 Task: View and add the product "Funyuns Flamin Hot Onion Rings" to cart from the store "7-Eleven".
Action: Mouse moved to (59, 97)
Screenshot: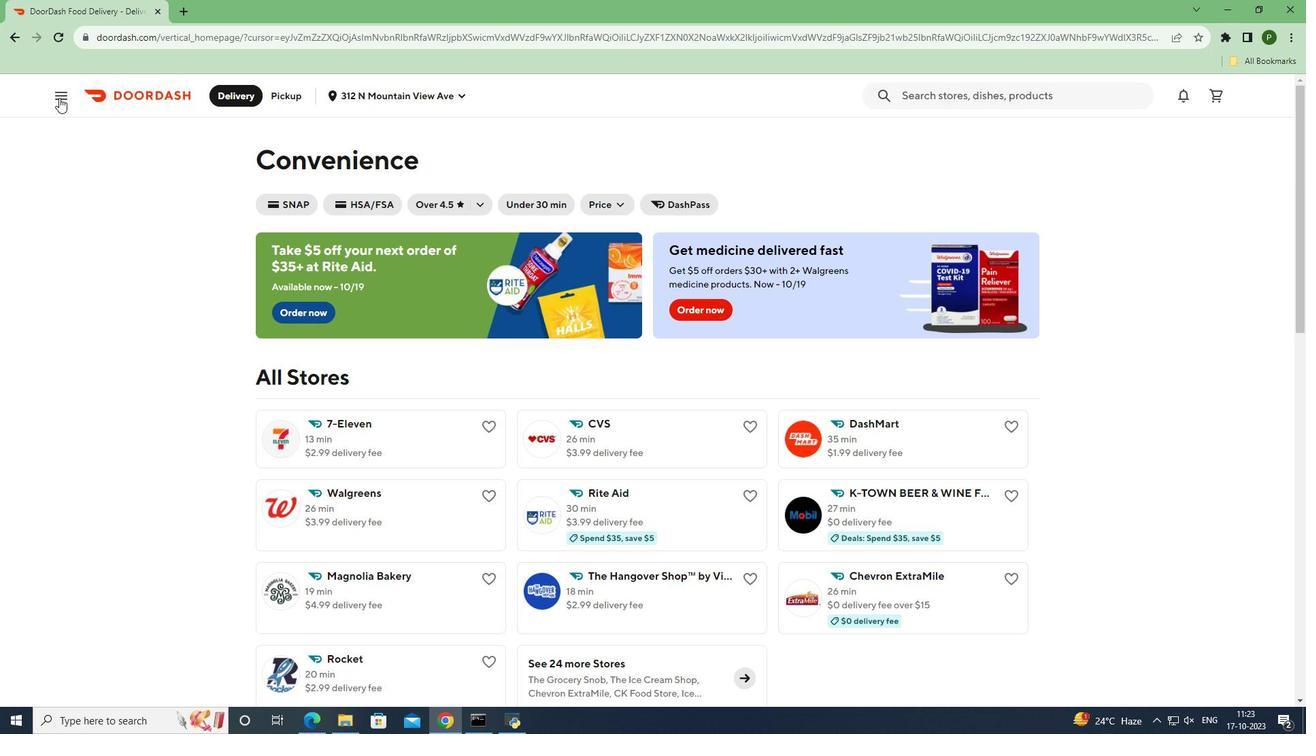 
Action: Mouse pressed left at (59, 97)
Screenshot: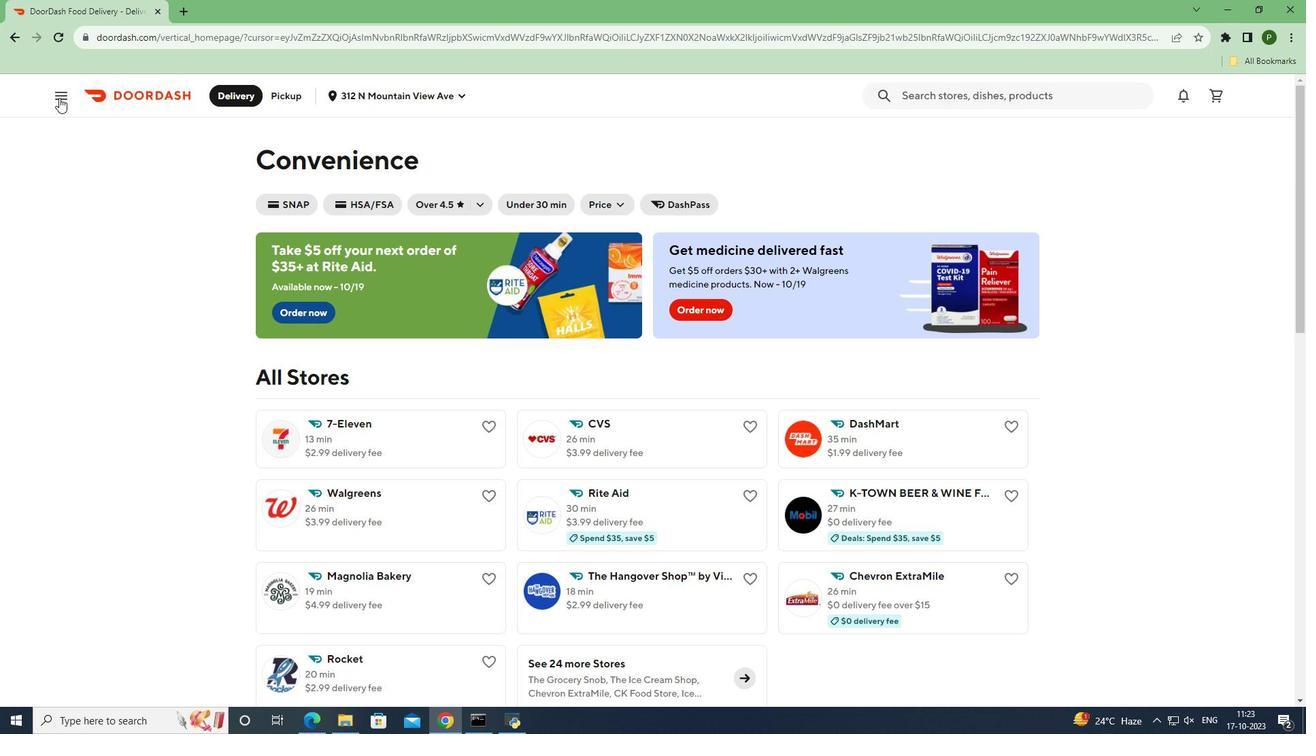 
Action: Mouse moved to (60, 193)
Screenshot: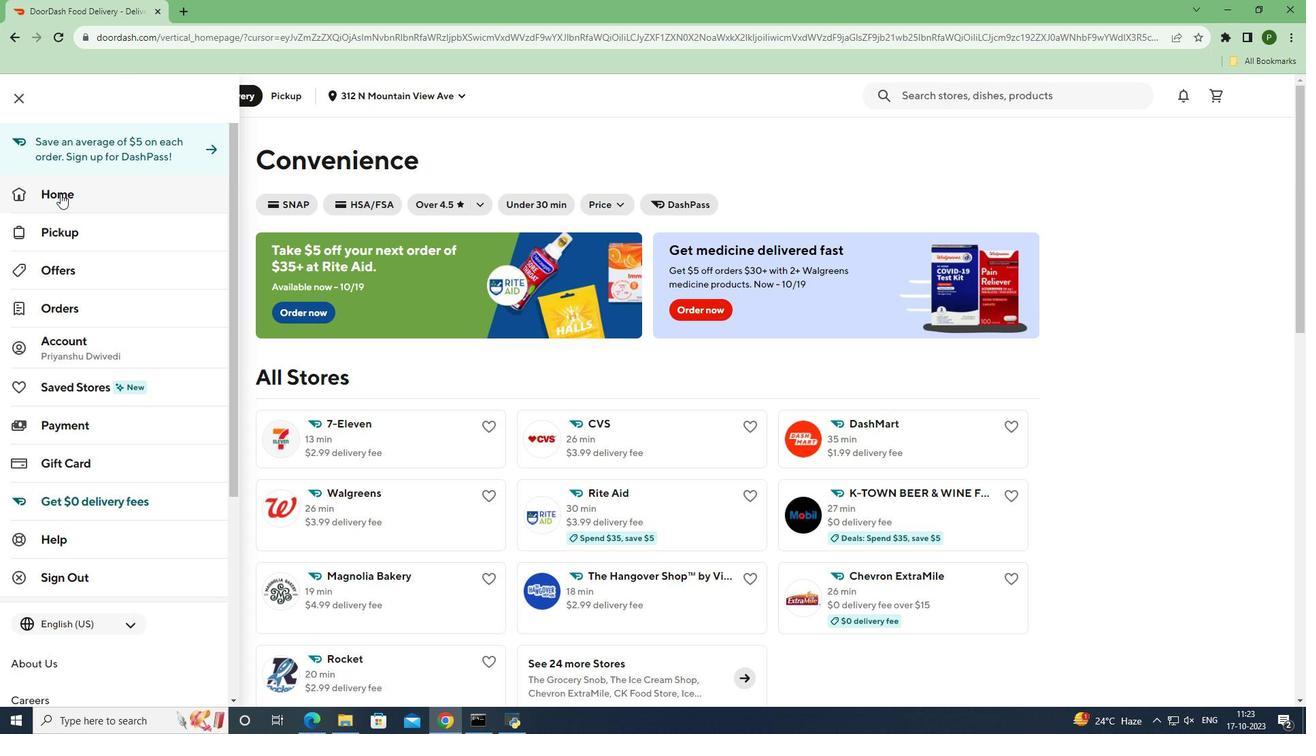
Action: Mouse pressed left at (60, 193)
Screenshot: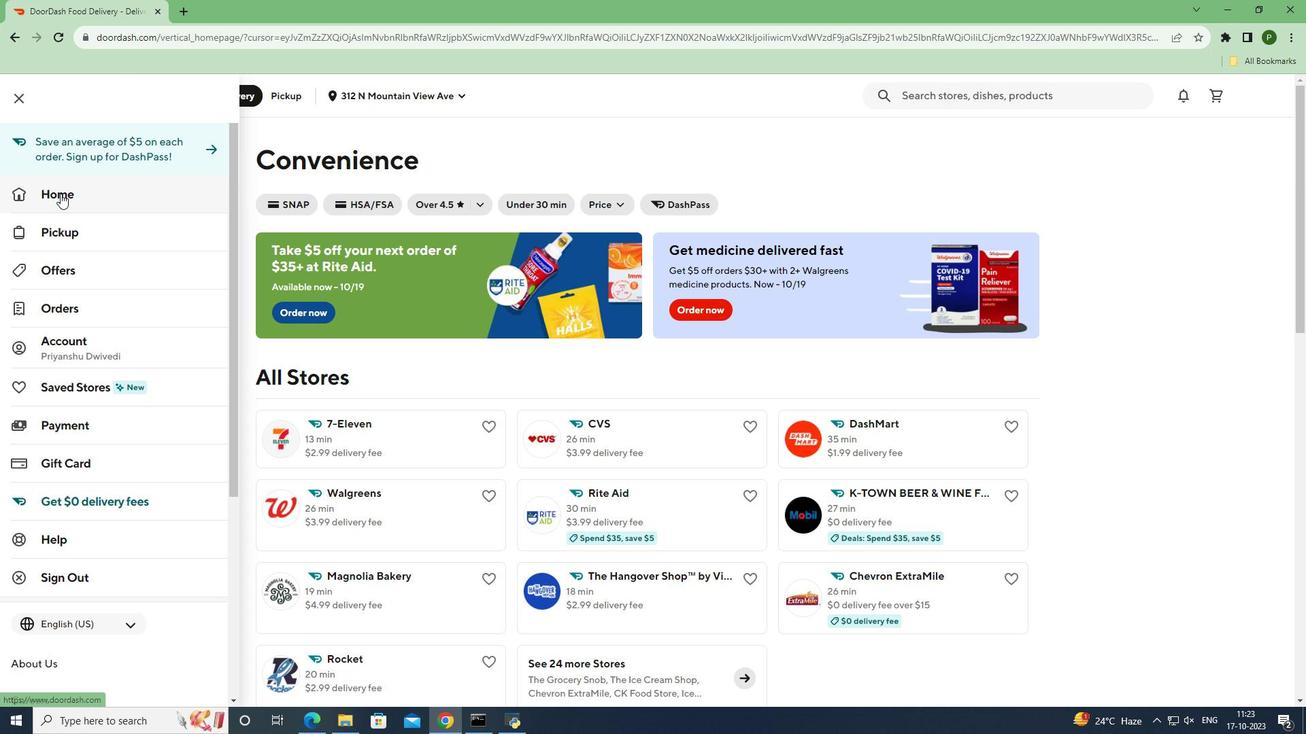 
Action: Mouse moved to (306, 141)
Screenshot: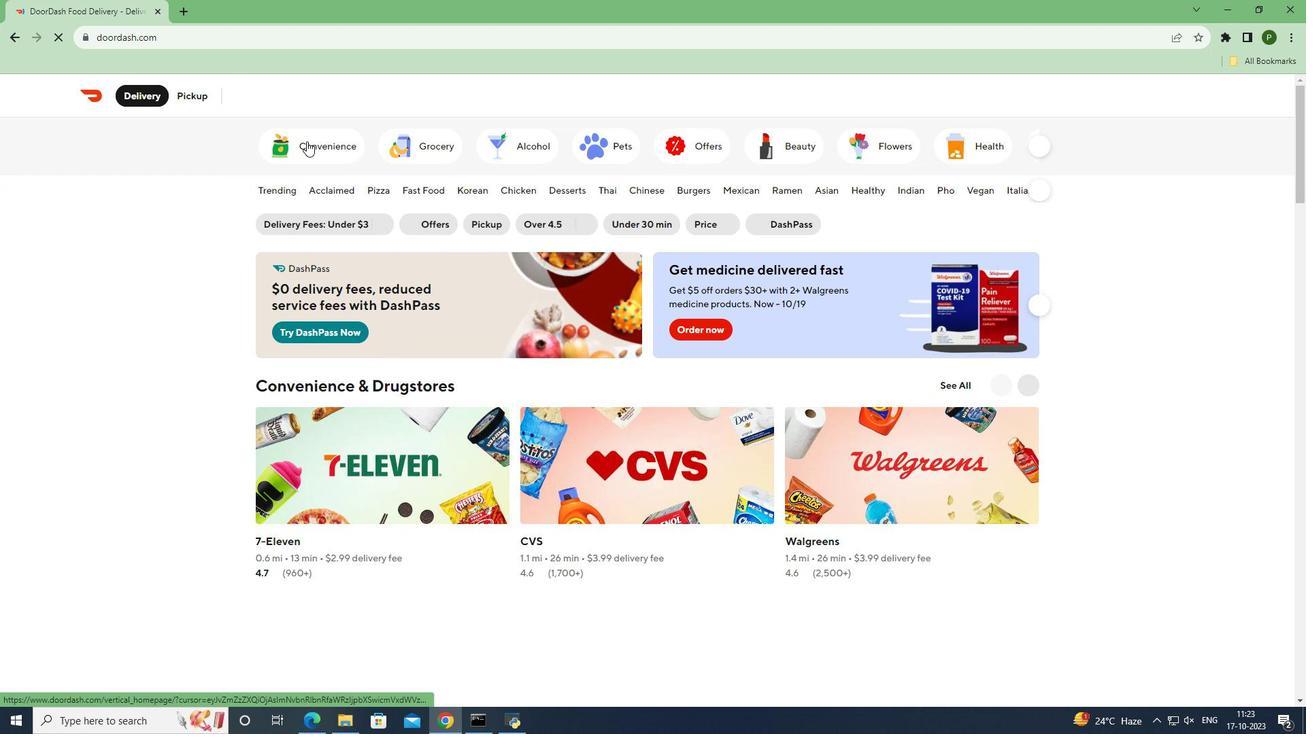 
Action: Mouse pressed left at (306, 141)
Screenshot: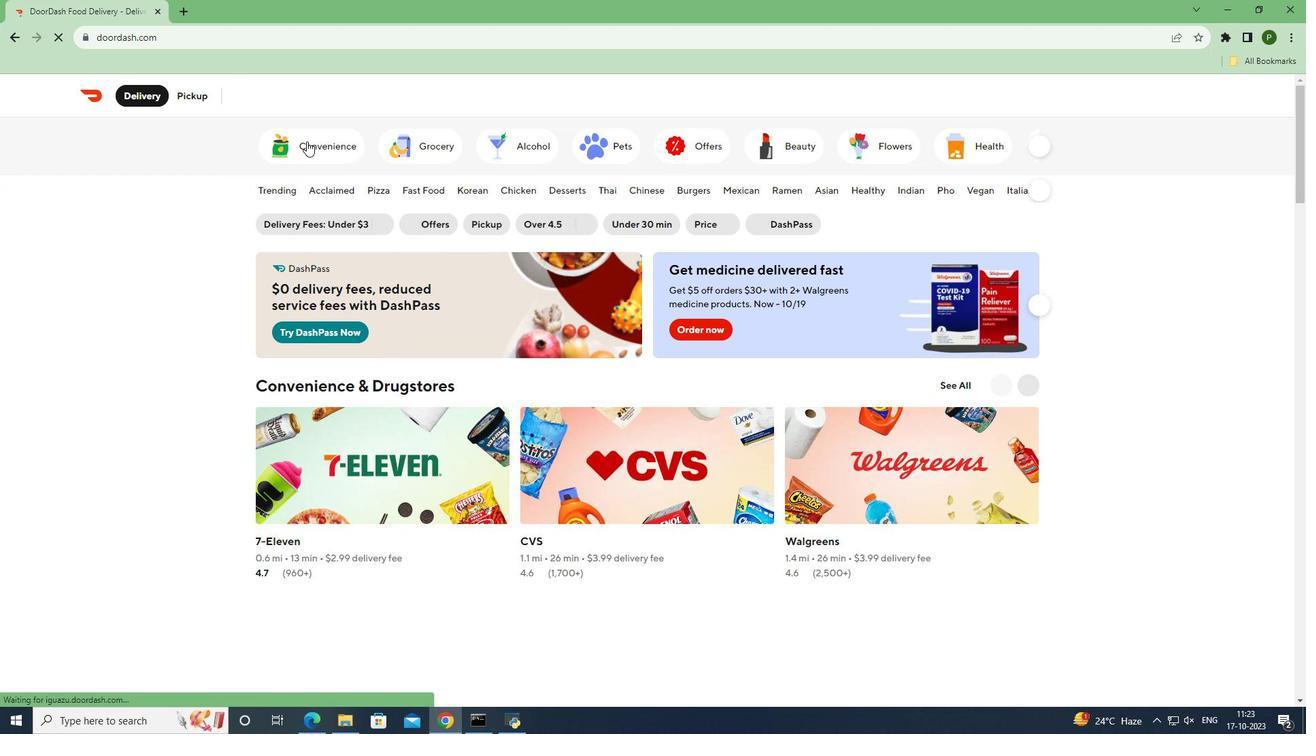 
Action: Mouse moved to (328, 427)
Screenshot: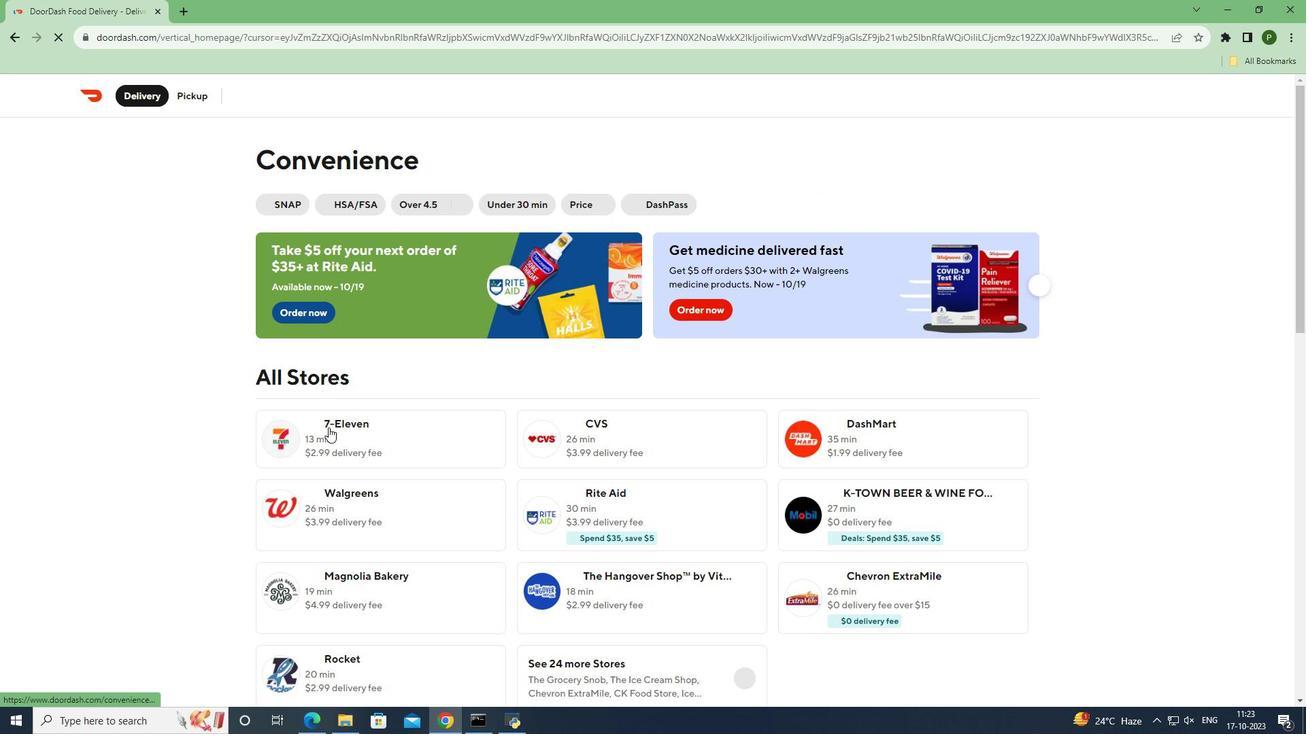 
Action: Mouse pressed left at (328, 427)
Screenshot: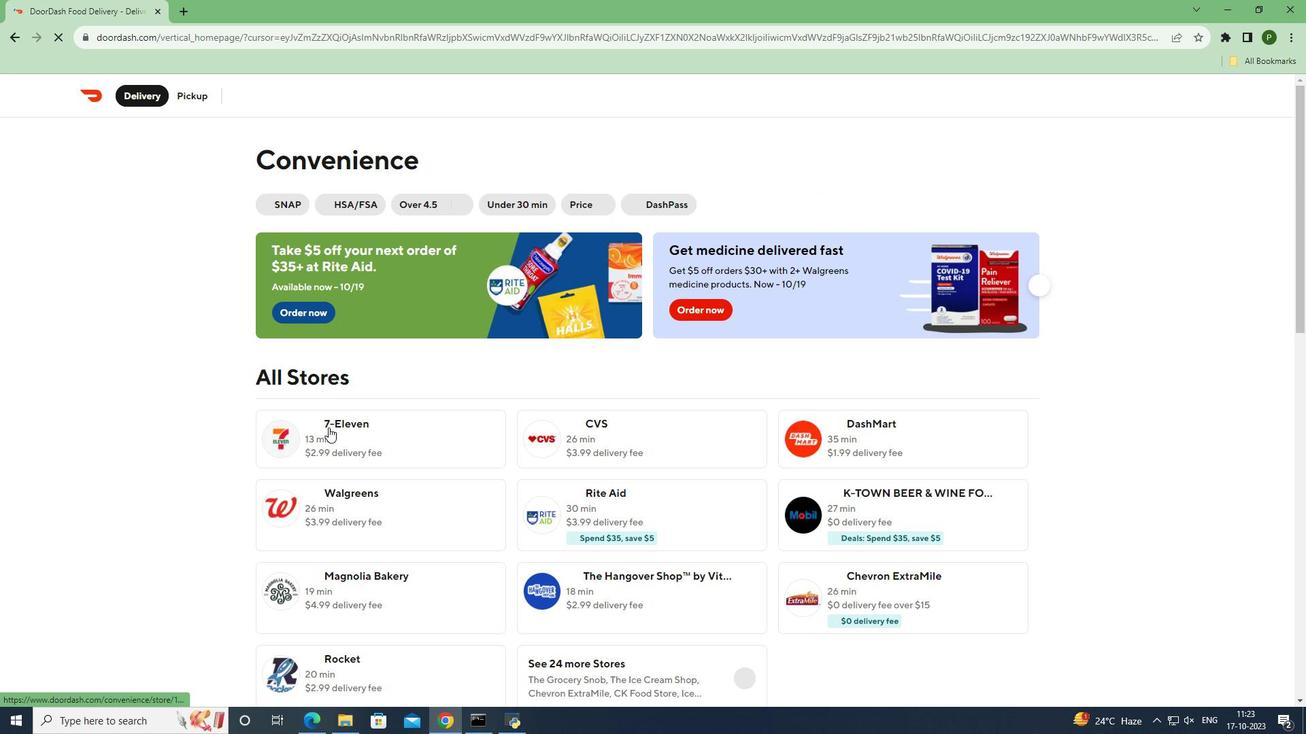 
Action: Mouse moved to (789, 216)
Screenshot: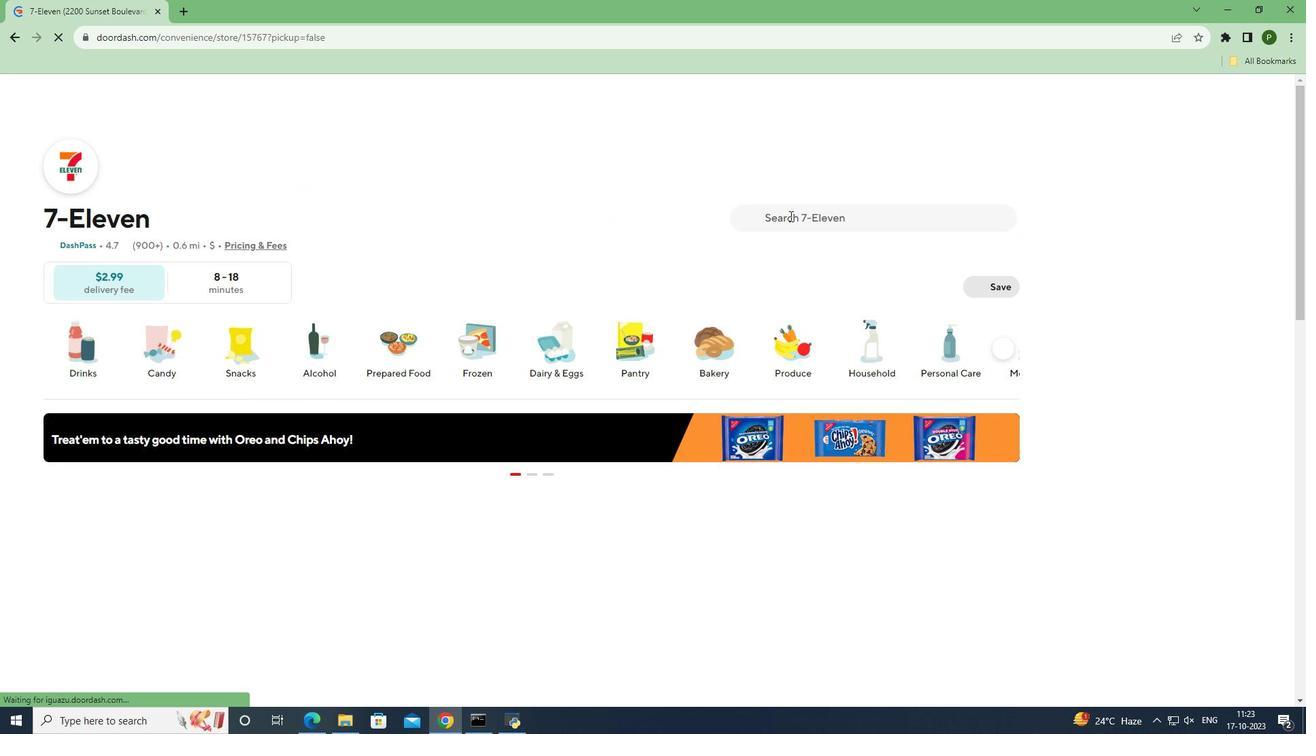 
Action: Mouse pressed left at (789, 216)
Screenshot: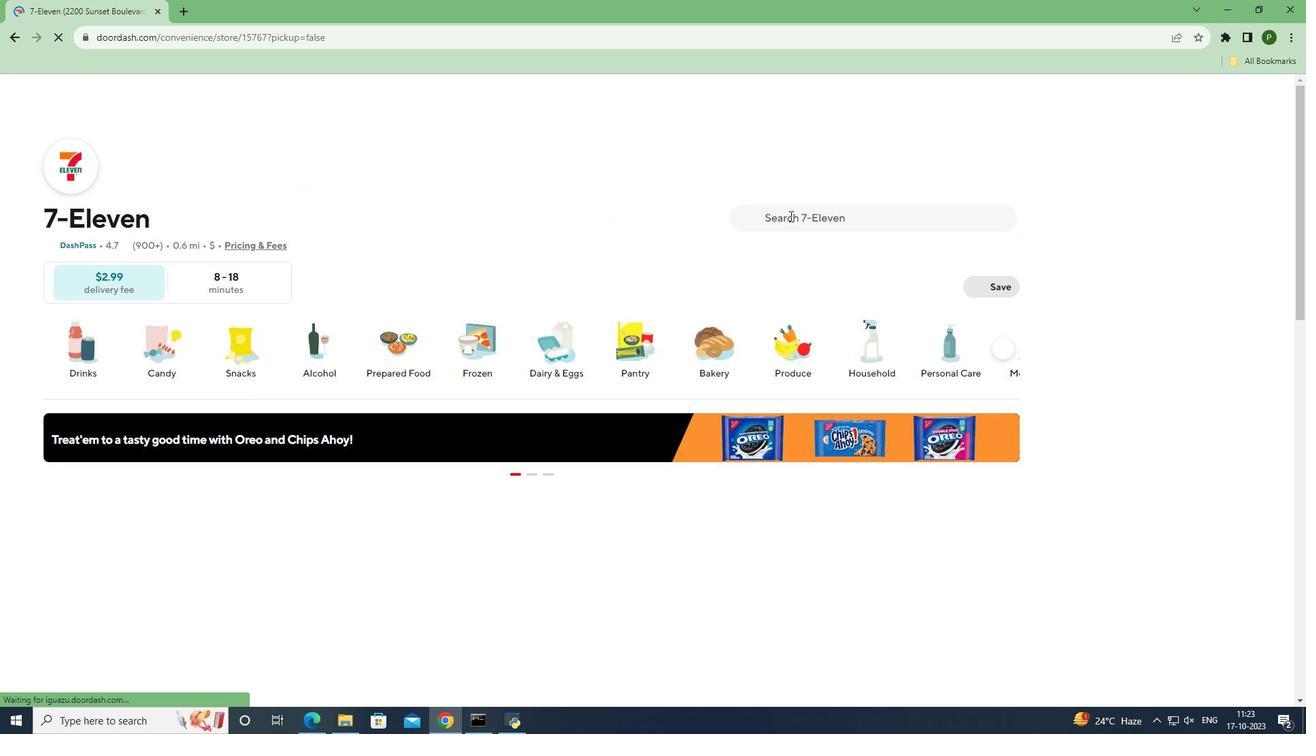 
Action: Key pressed <Key.caps_lock>F<Key.caps_lock>unyuns<Key.space><Key.caps_lock>F<Key.caps_lock>lamin<Key.space><Key.caps_lock>H<Key.caps_lock>ot<Key.space><Key.caps_lock>R<Key.caps_lock>ings
Screenshot: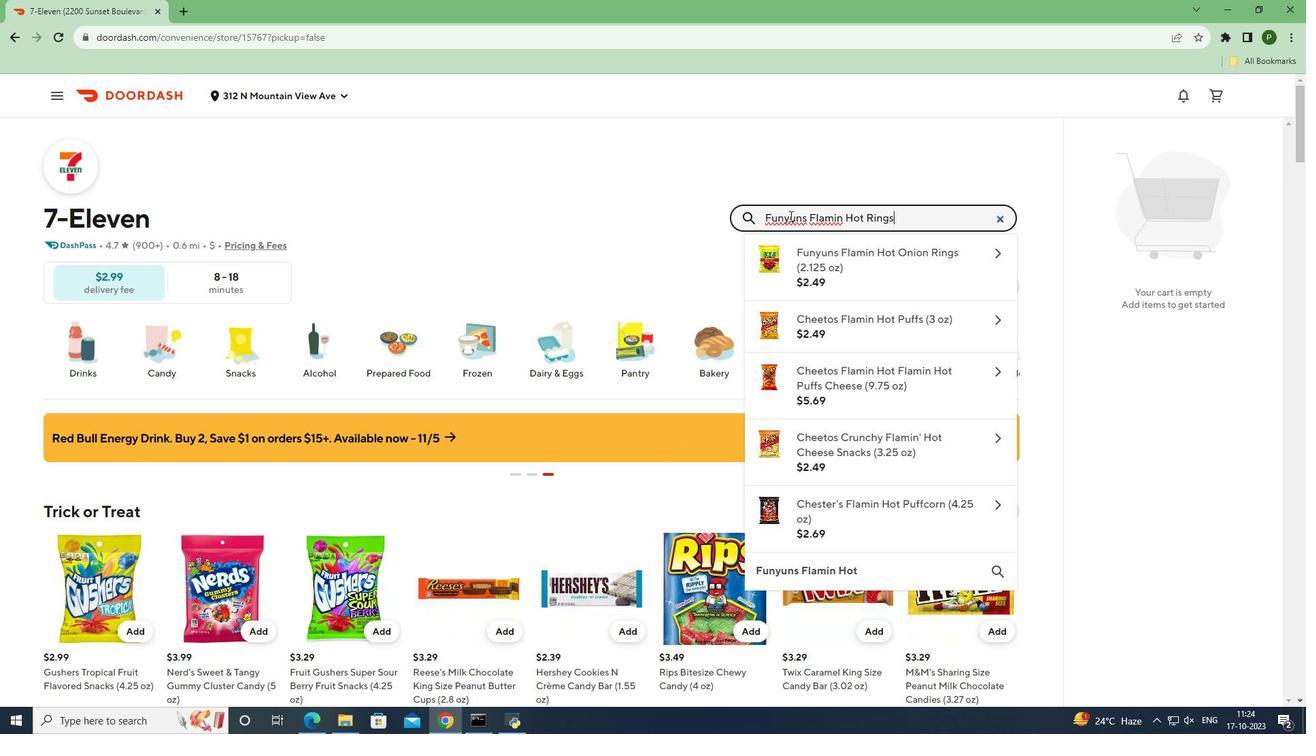 
Action: Mouse moved to (810, 268)
Screenshot: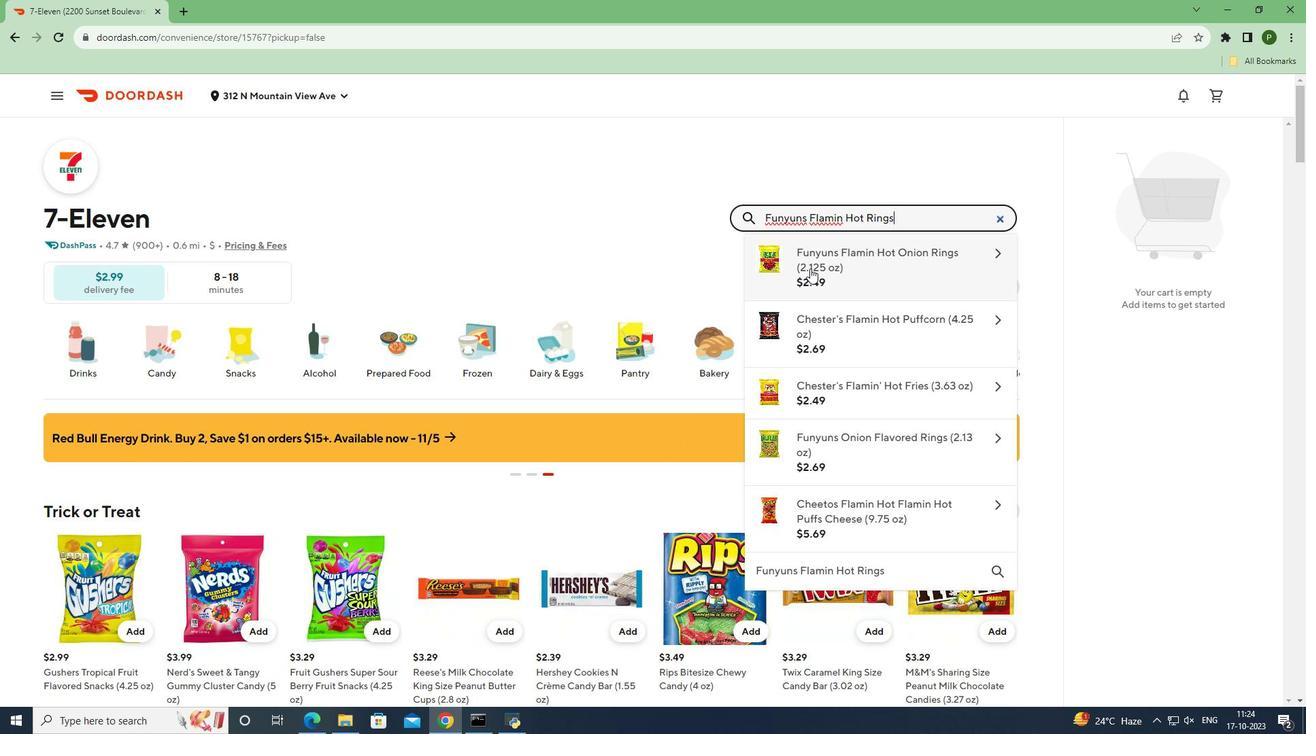 
Action: Mouse pressed left at (810, 268)
Screenshot: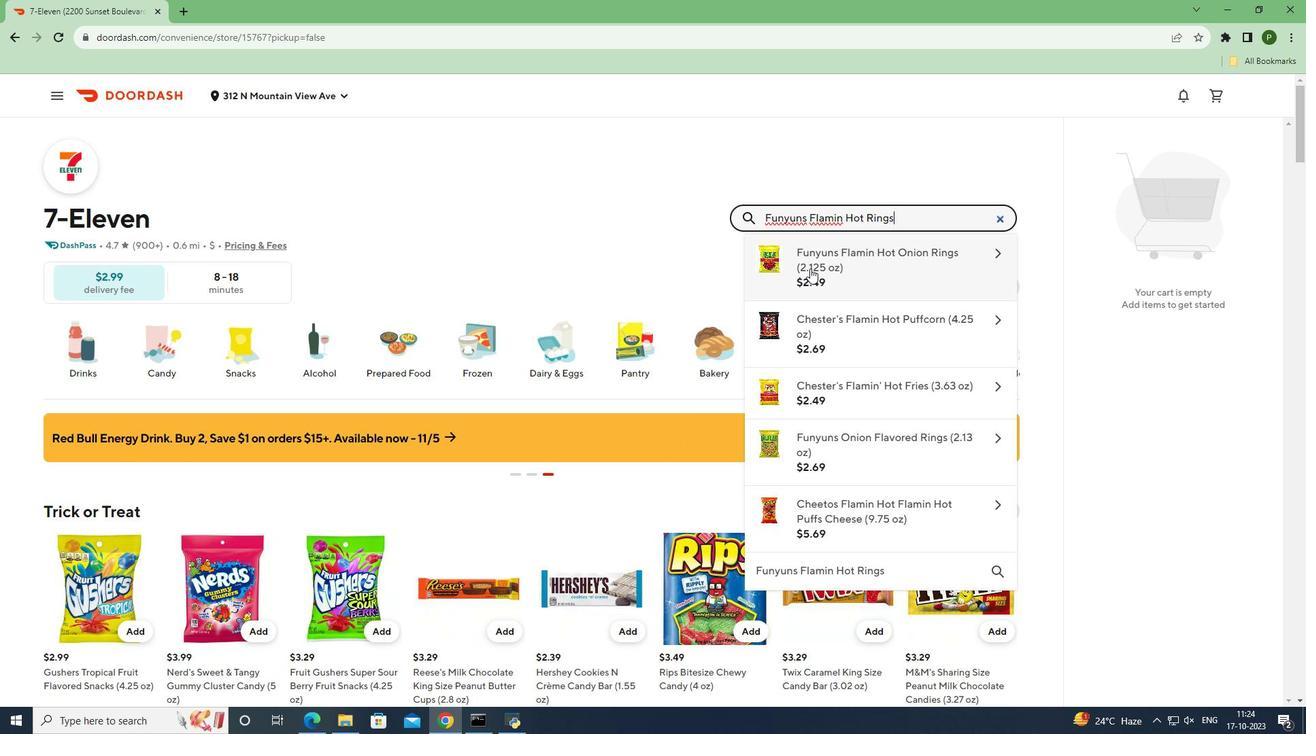 
Action: Mouse moved to (844, 670)
Screenshot: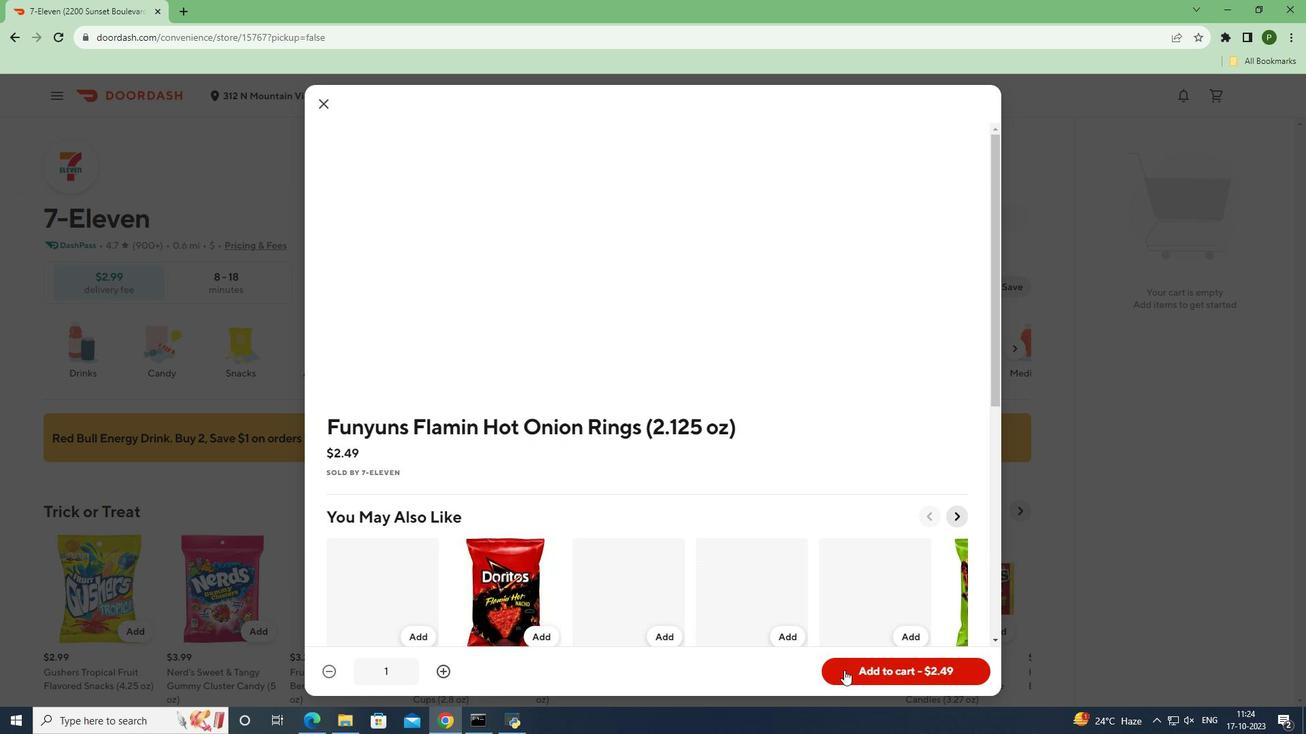 
Action: Mouse pressed left at (844, 670)
Screenshot: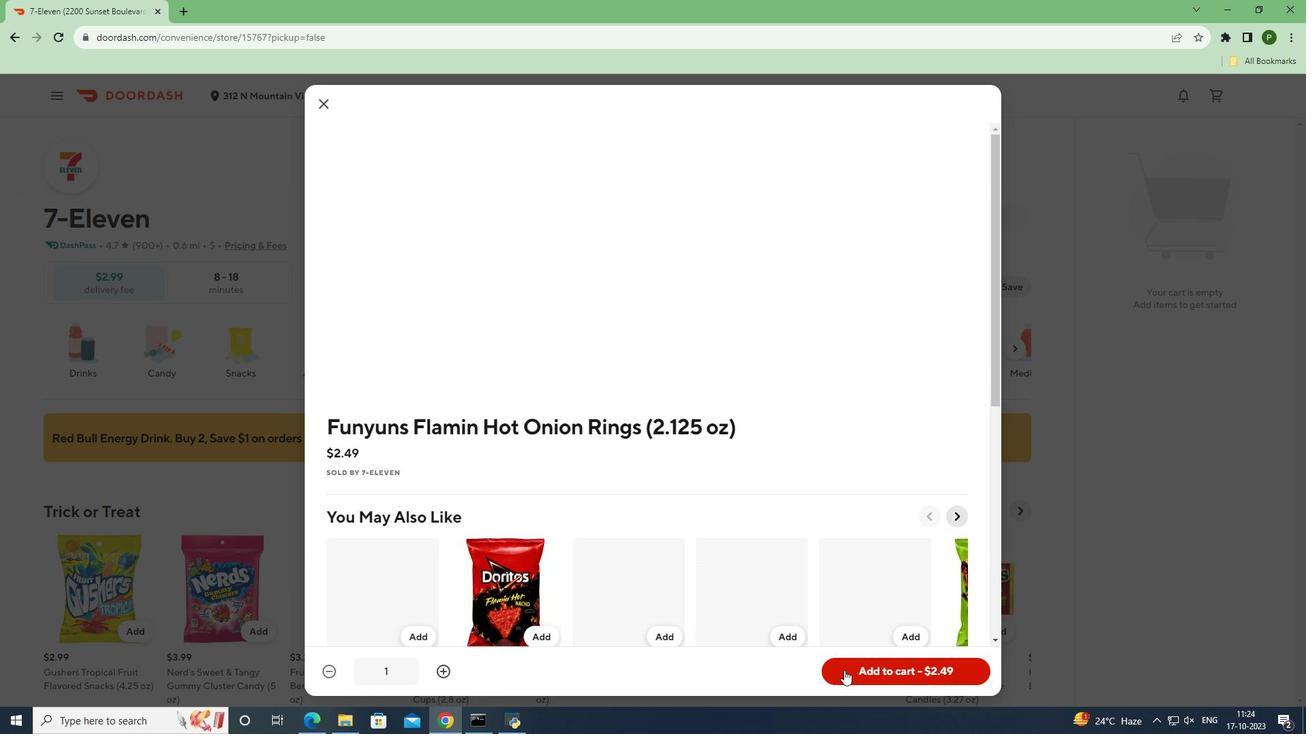 
Action: Mouse moved to (979, 615)
Screenshot: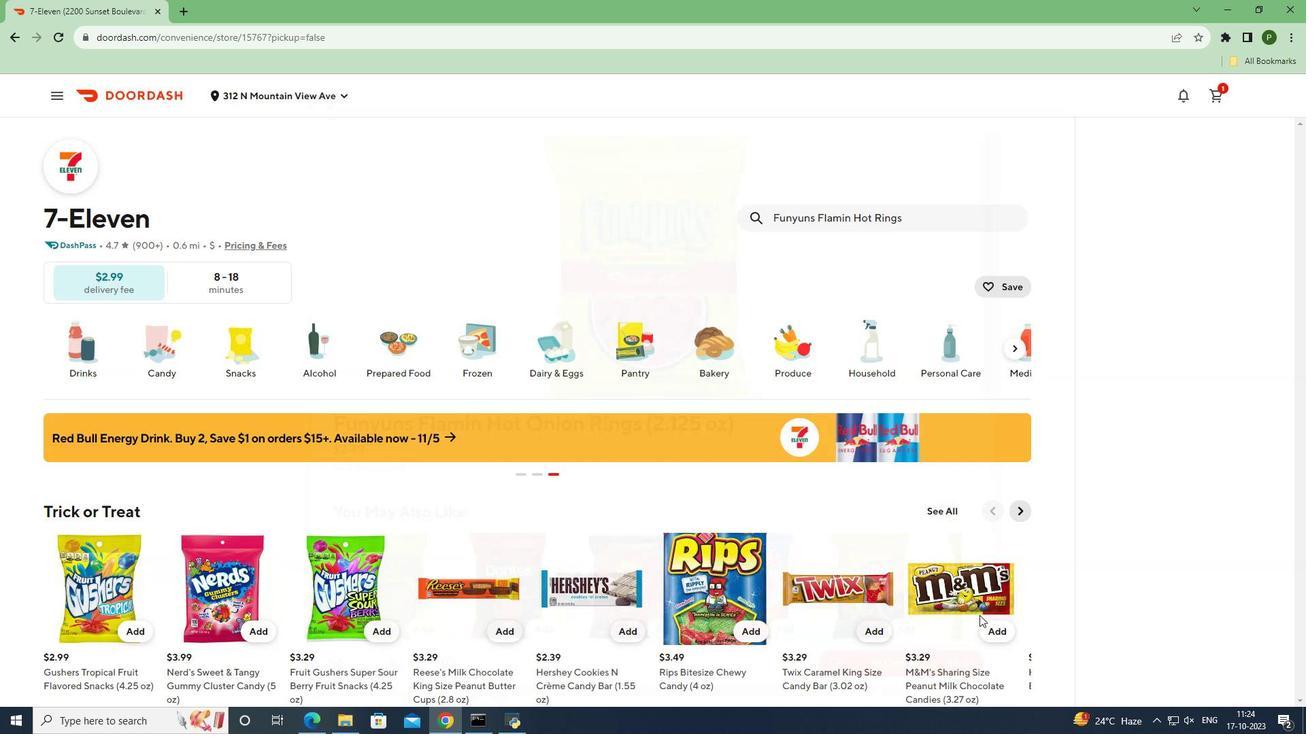 
